 Task: For heading  Tahoma with underline.  font size for heading20,  'Change the font style of data to'Arial.  and font size to 12,  Change the alignment of both headline & data to Align left.  In the sheet  EvaluationMonthlySales_Analysis
Action: Mouse moved to (55, 76)
Screenshot: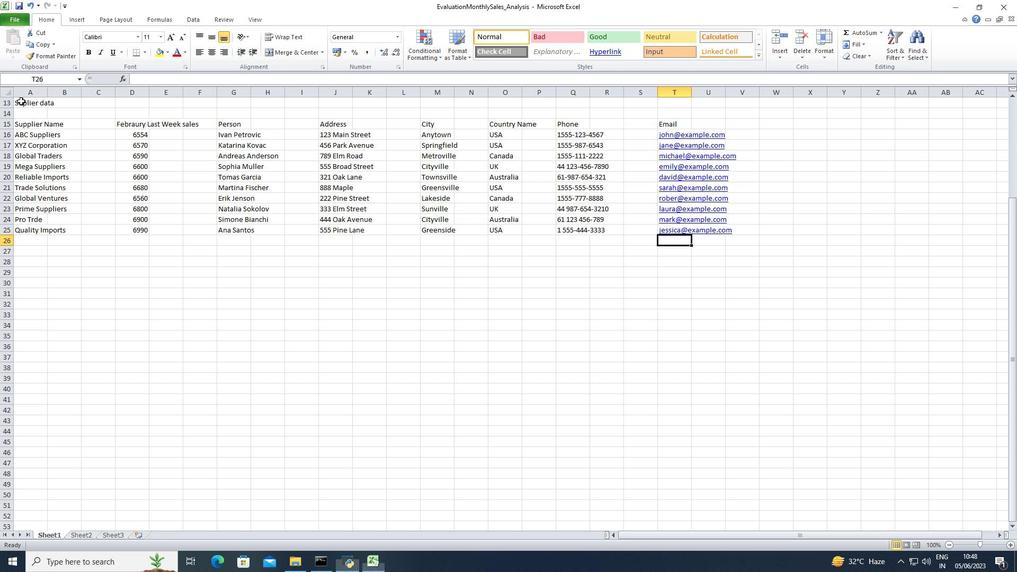 
Action: Mouse pressed left at (55, 76)
Screenshot: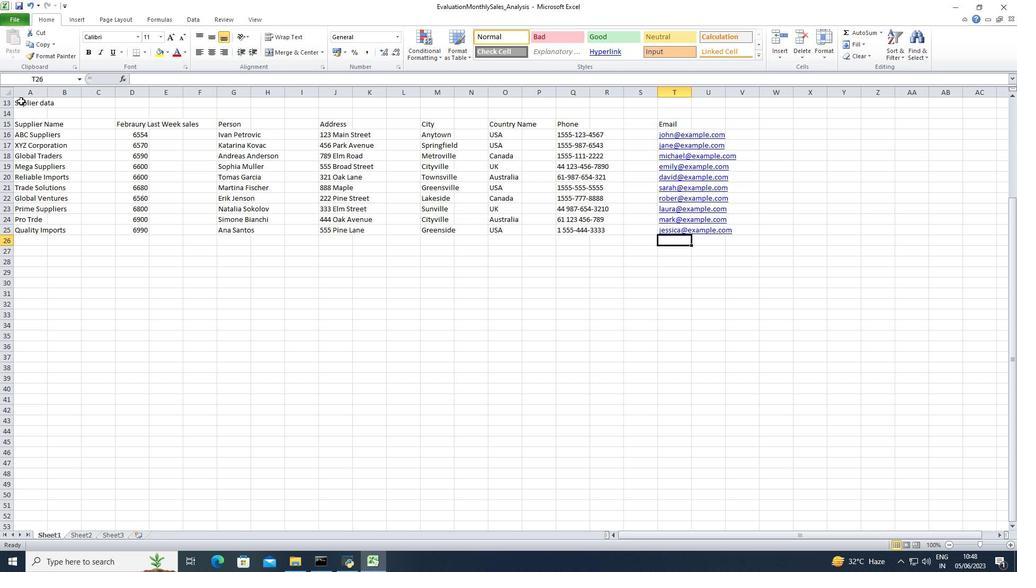 
Action: Mouse moved to (55, 76)
Screenshot: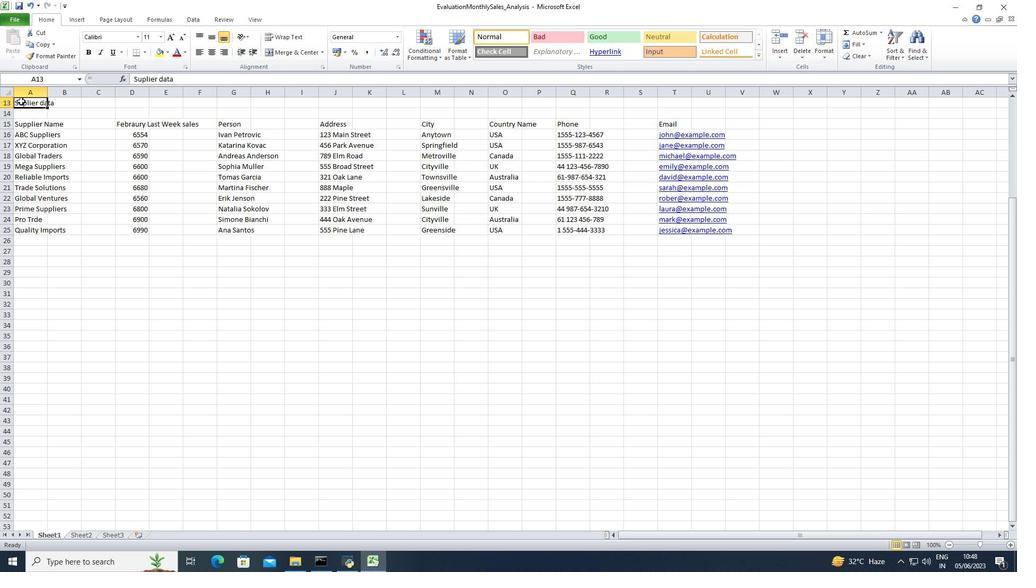 
Action: Mouse pressed left at (55, 76)
Screenshot: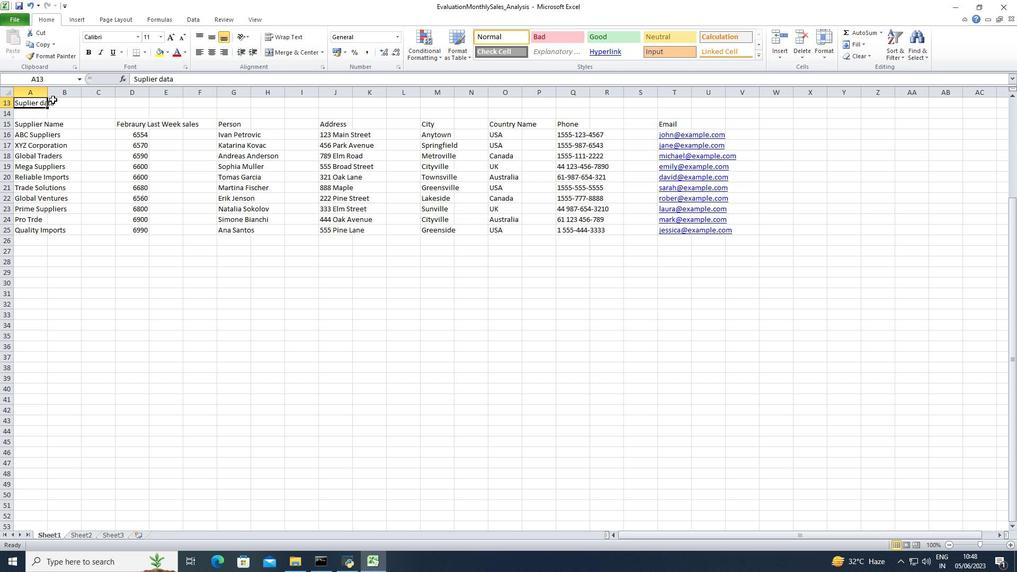 
Action: Mouse moved to (108, 49)
Screenshot: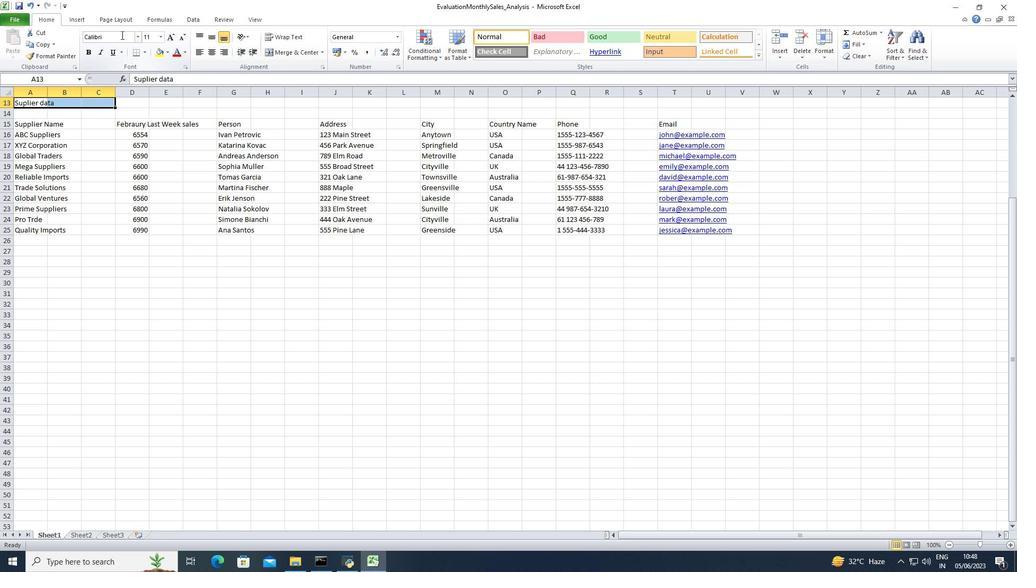 
Action: Mouse pressed left at (108, 49)
Screenshot: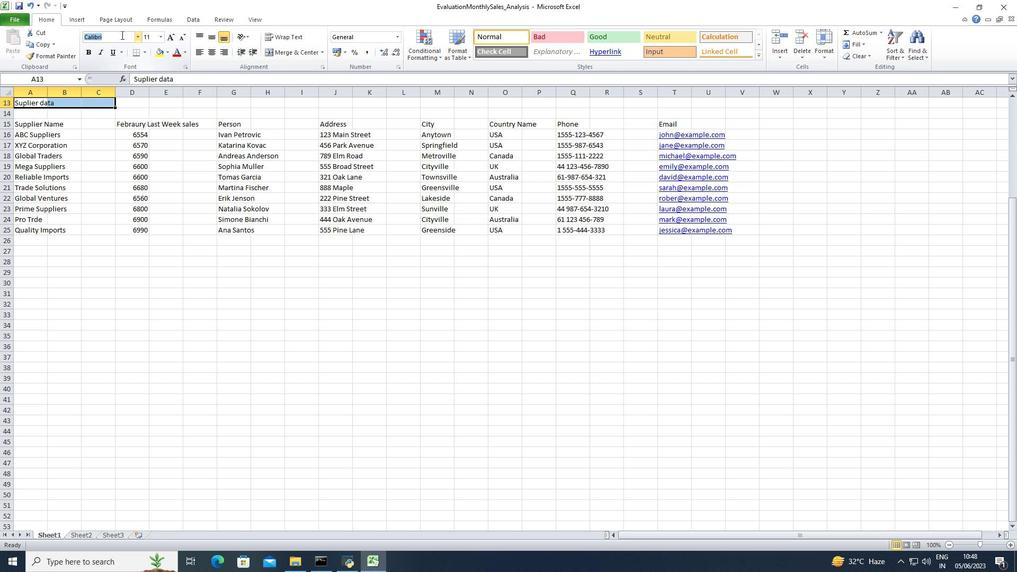 
Action: Mouse moved to (108, 49)
Screenshot: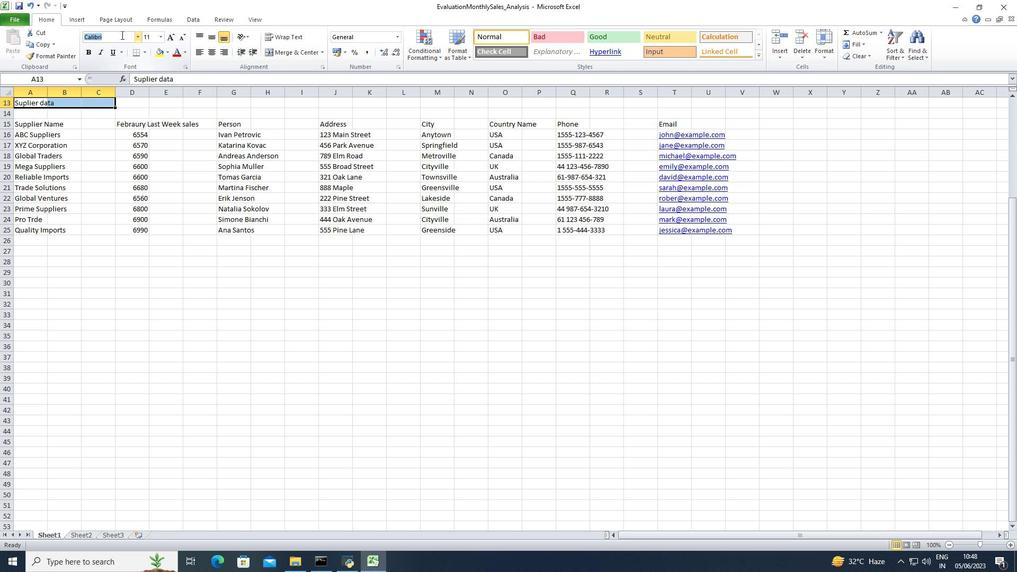 
Action: Key pressed <Key.shift>Tahoma<Key.enter>
Screenshot: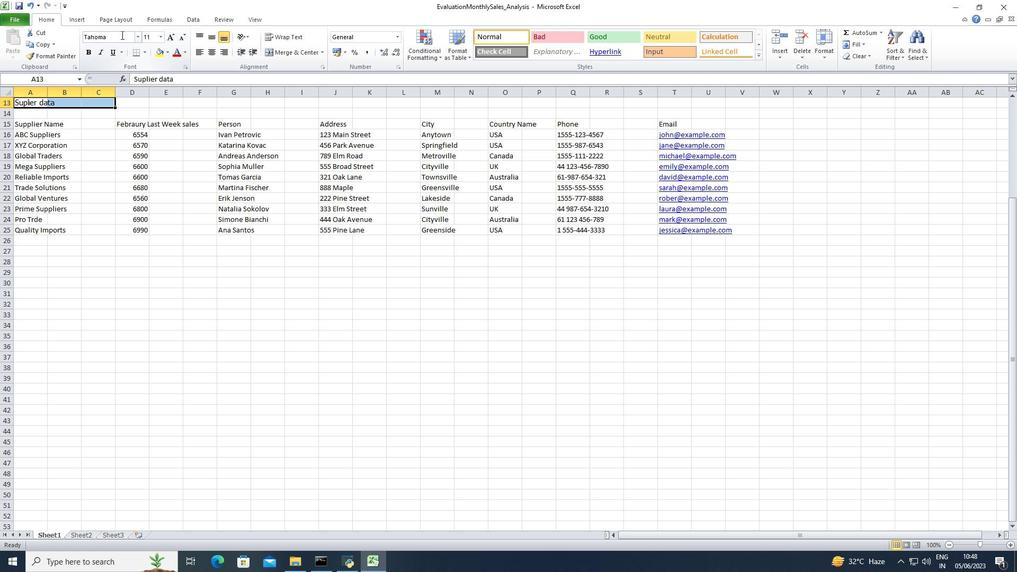 
Action: Mouse moved to (103, 56)
Screenshot: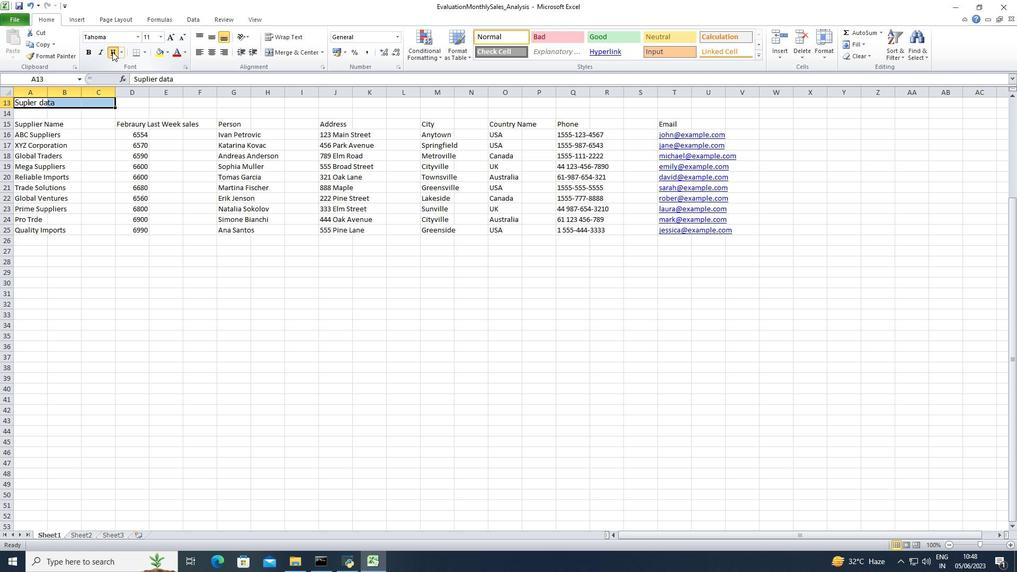 
Action: Mouse pressed left at (103, 56)
Screenshot: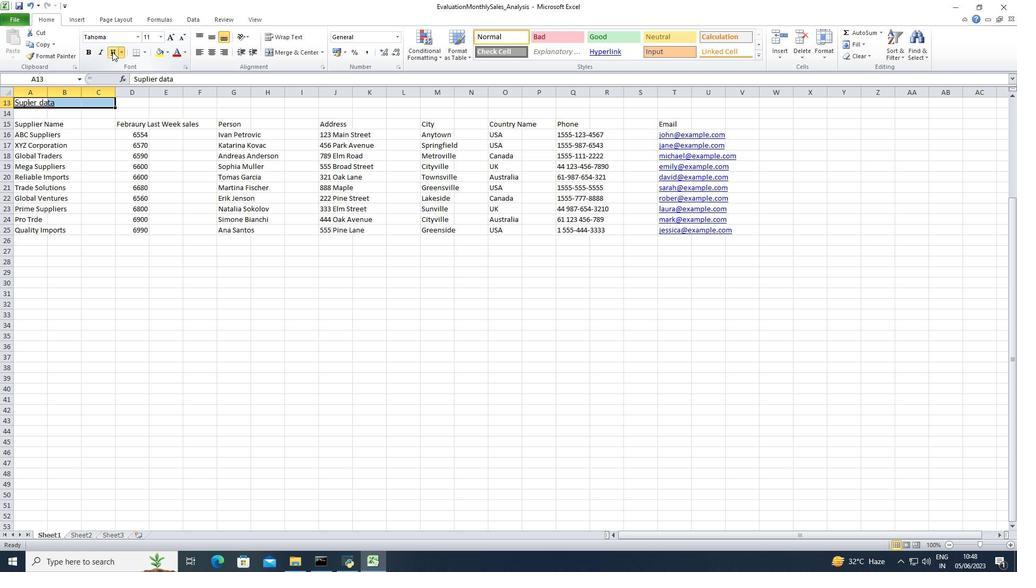 
Action: Mouse moved to (60, 86)
Screenshot: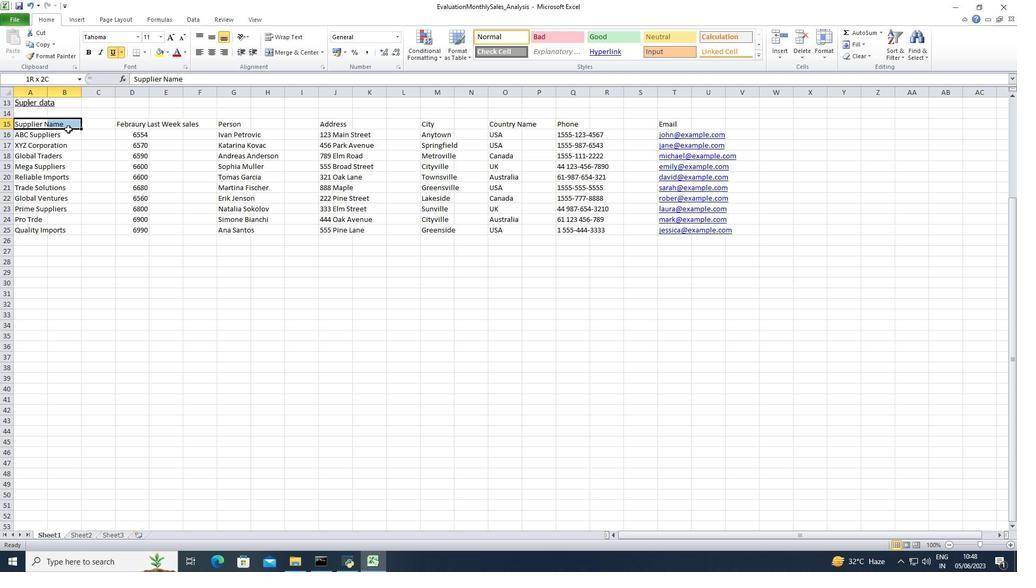 
Action: Mouse pressed left at (60, 86)
Screenshot: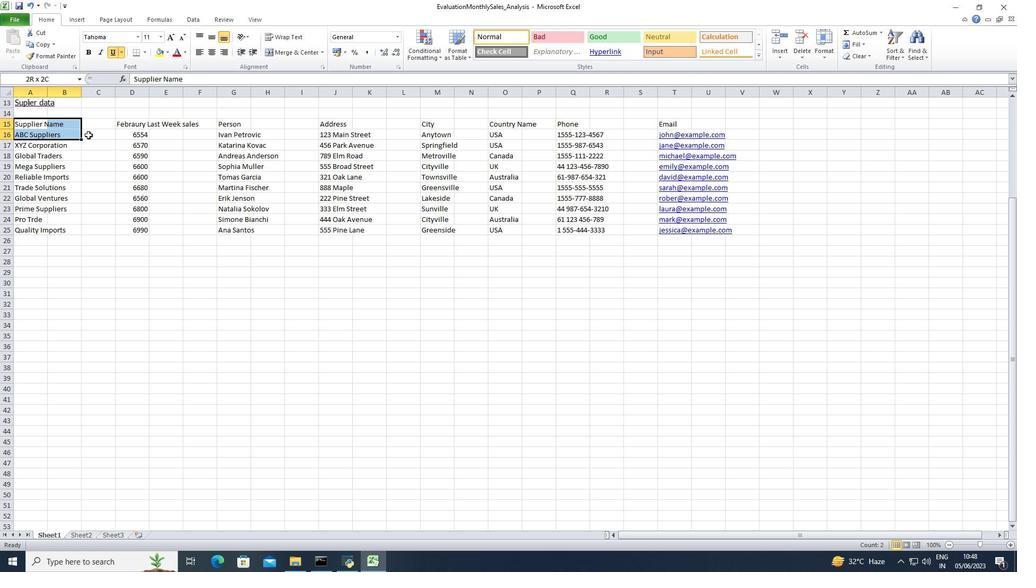 
Action: Mouse moved to (98, 50)
Screenshot: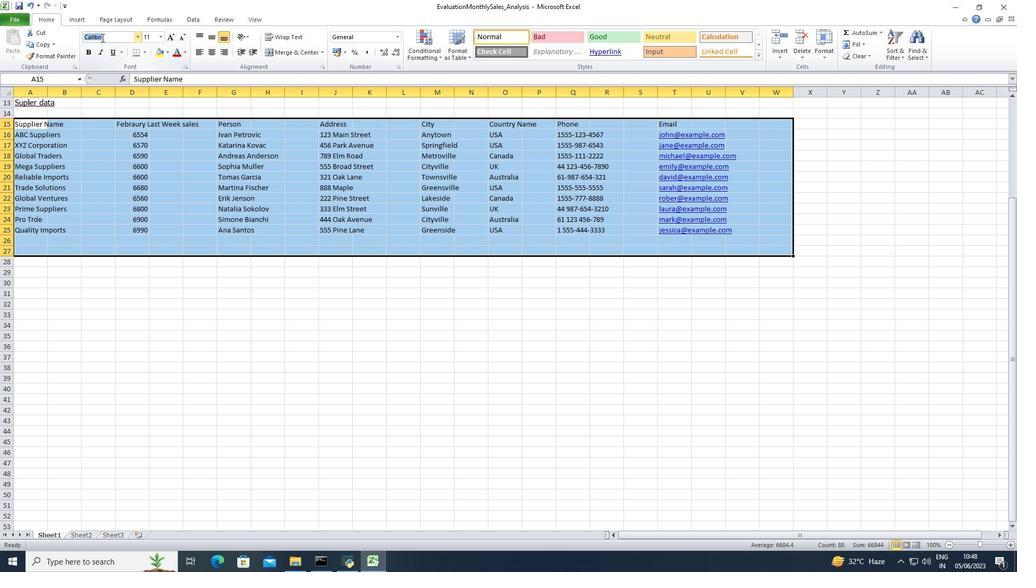 
Action: Mouse pressed left at (98, 50)
Screenshot: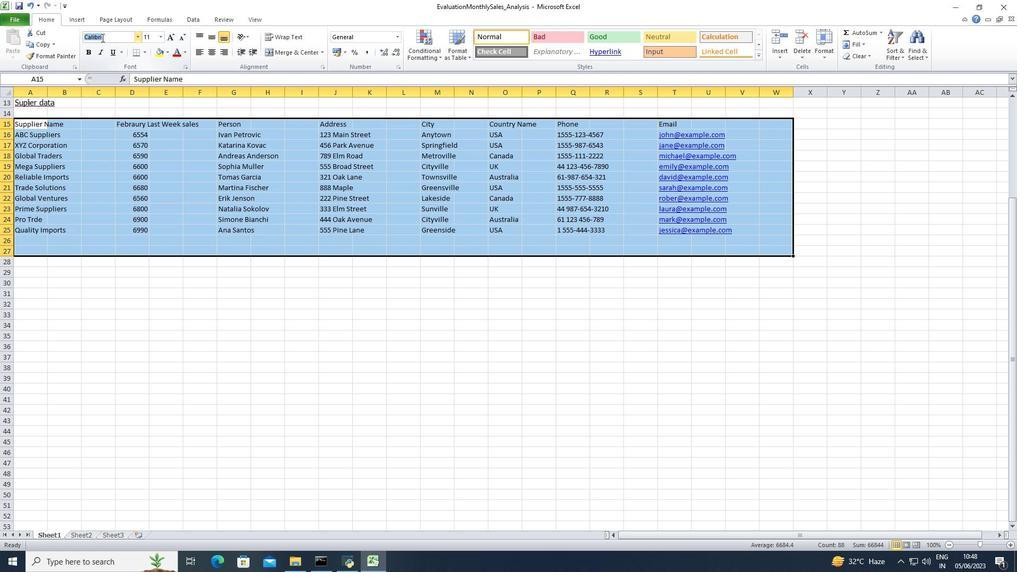 
Action: Key pressed <Key.shift>Arial<Key.enter>
Screenshot: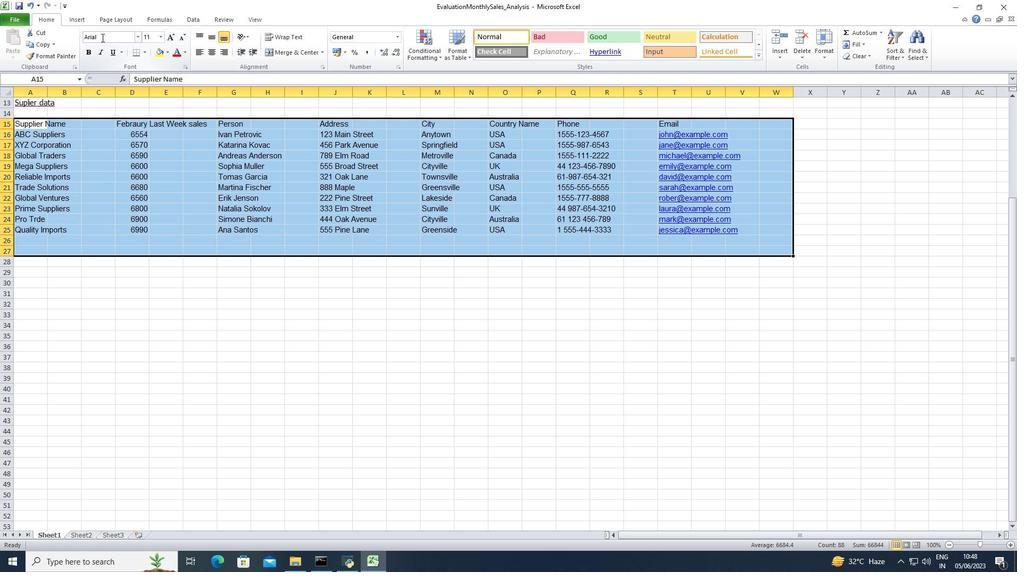 
Action: Mouse scrolled (98, 50) with delta (0, 0)
Screenshot: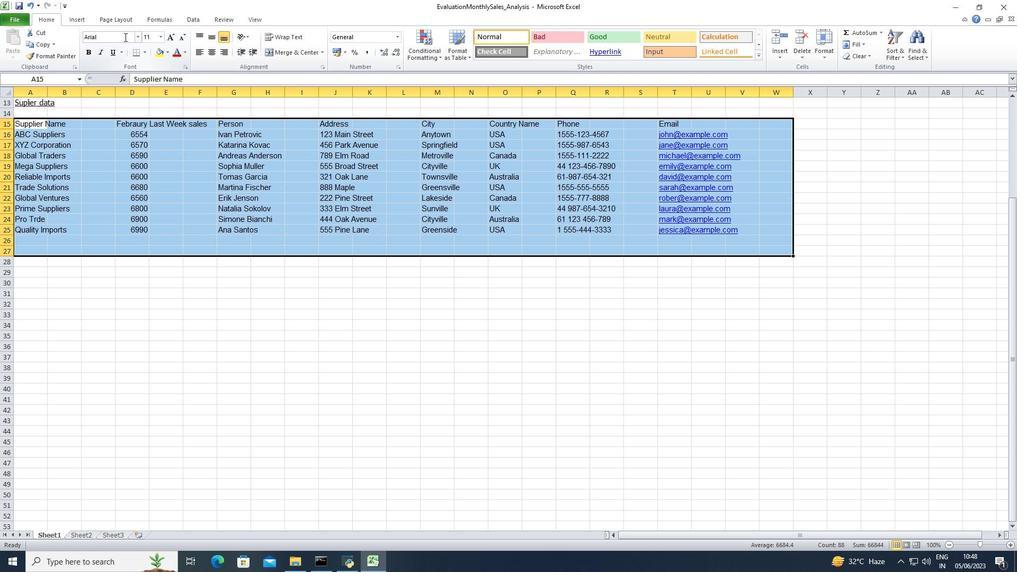 
Action: Mouse scrolled (98, 50) with delta (0, 0)
Screenshot: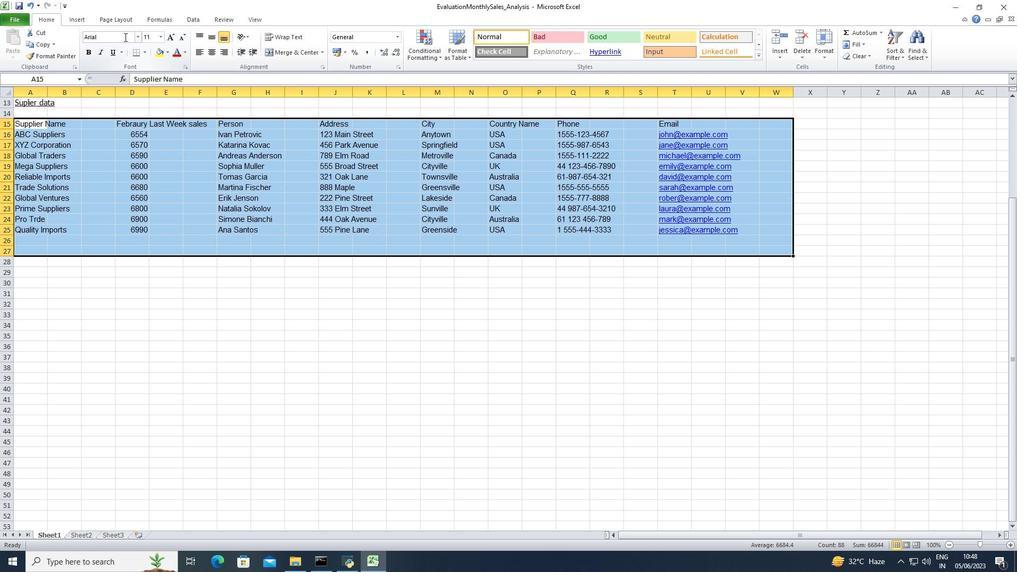 
Action: Mouse moved to (128, 49)
Screenshot: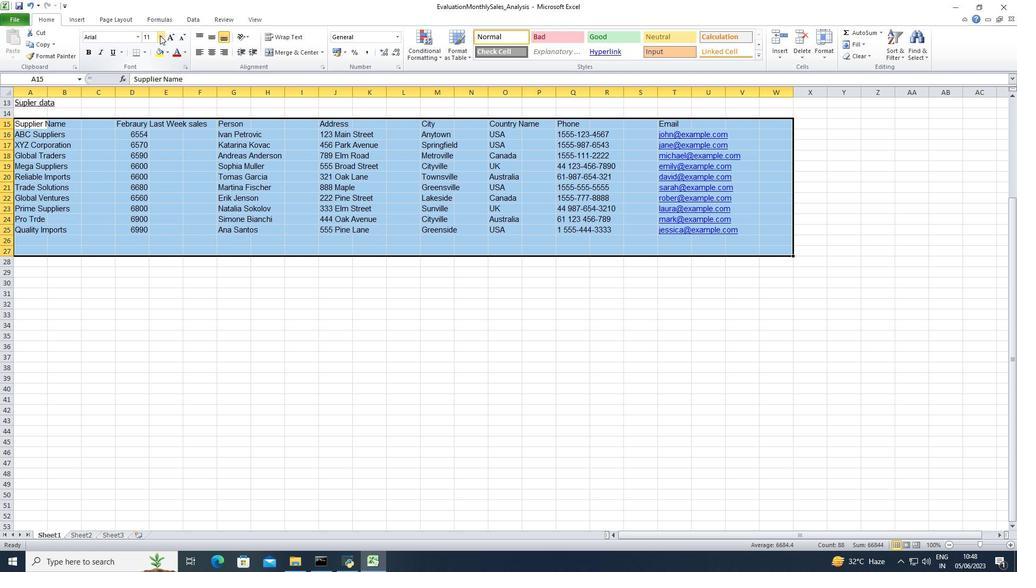 
Action: Mouse pressed left at (128, 49)
Screenshot: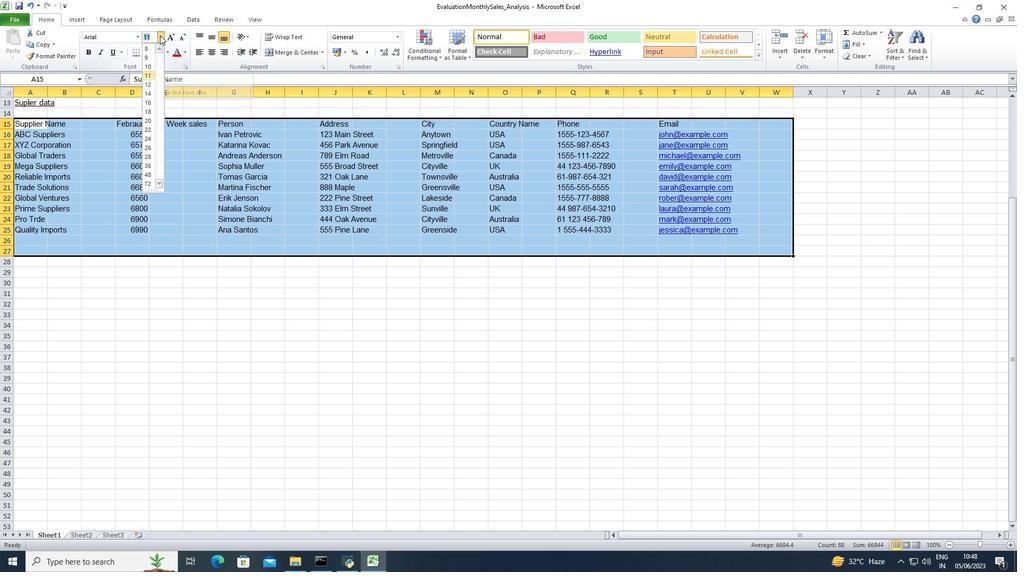 
Action: Mouse moved to (125, 68)
Screenshot: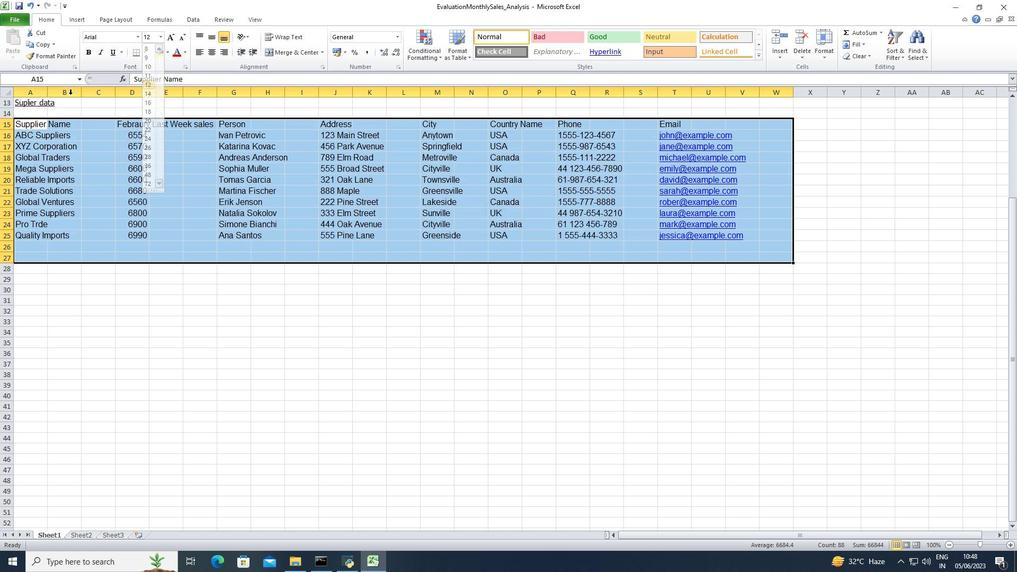 
Action: Mouse pressed left at (125, 68)
Screenshot: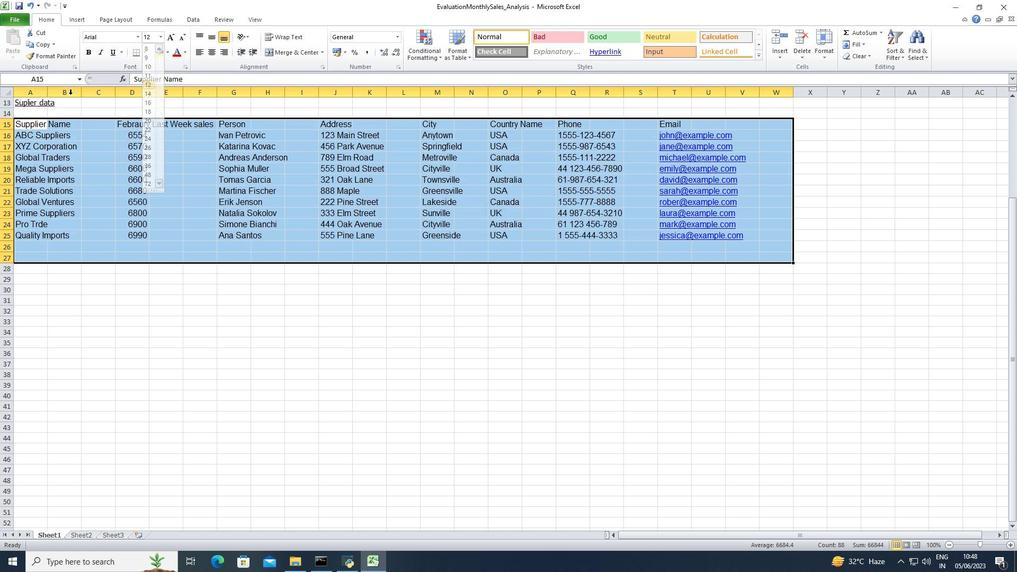 
Action: Mouse moved to (55, 76)
Screenshot: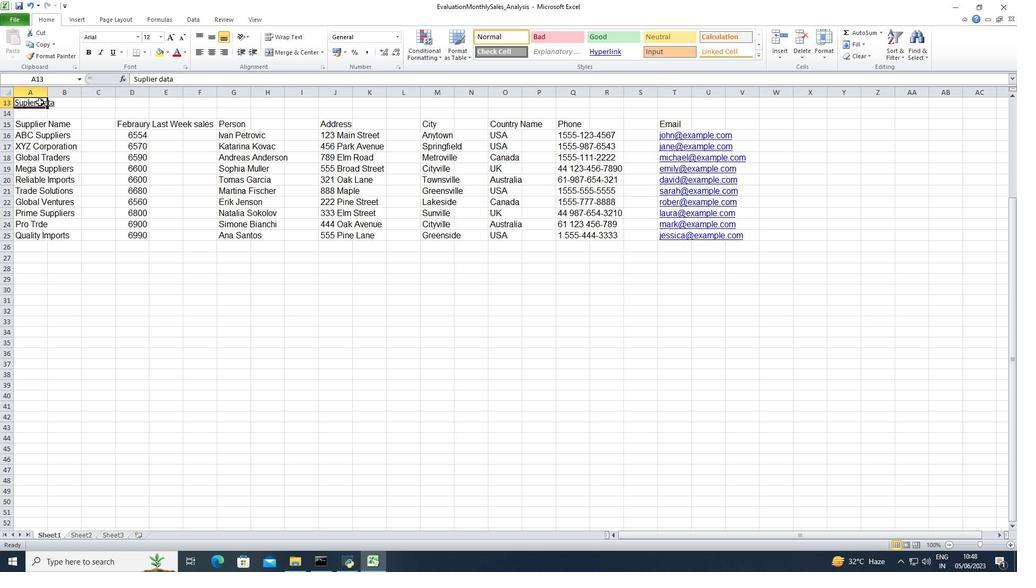 
Action: Mouse pressed left at (55, 76)
Screenshot: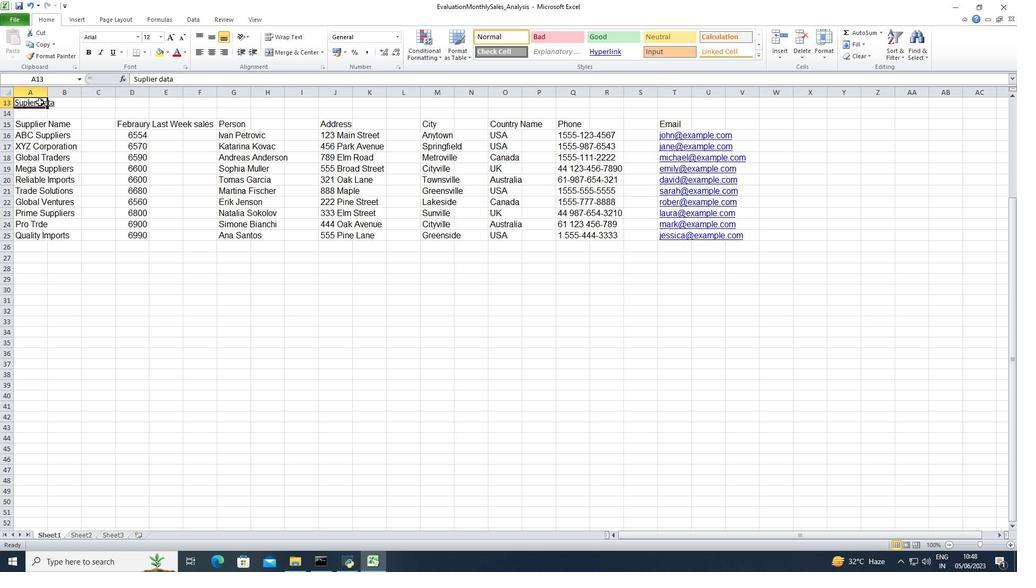 
Action: Mouse moved to (128, 50)
Screenshot: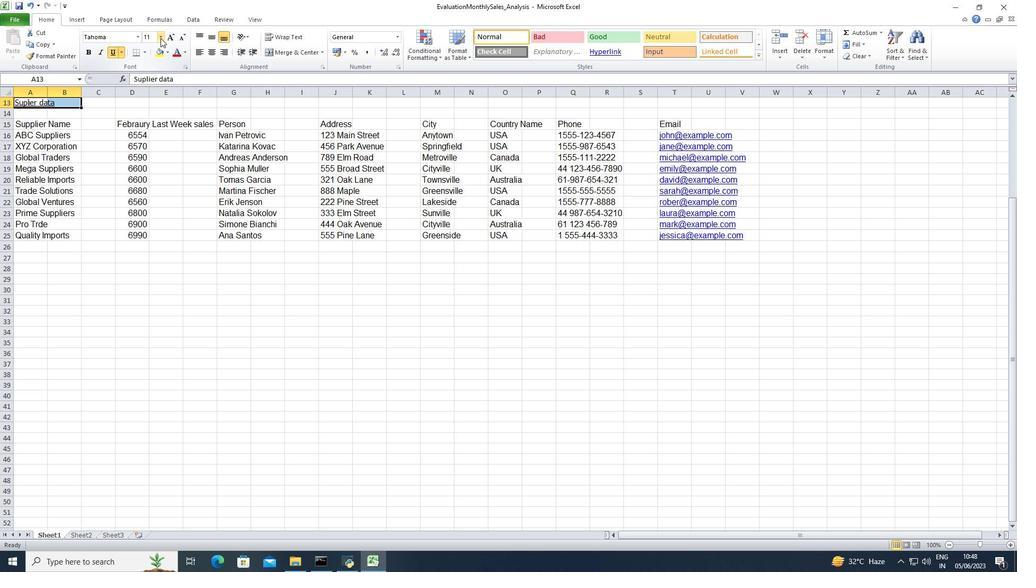 
Action: Mouse pressed left at (128, 50)
Screenshot: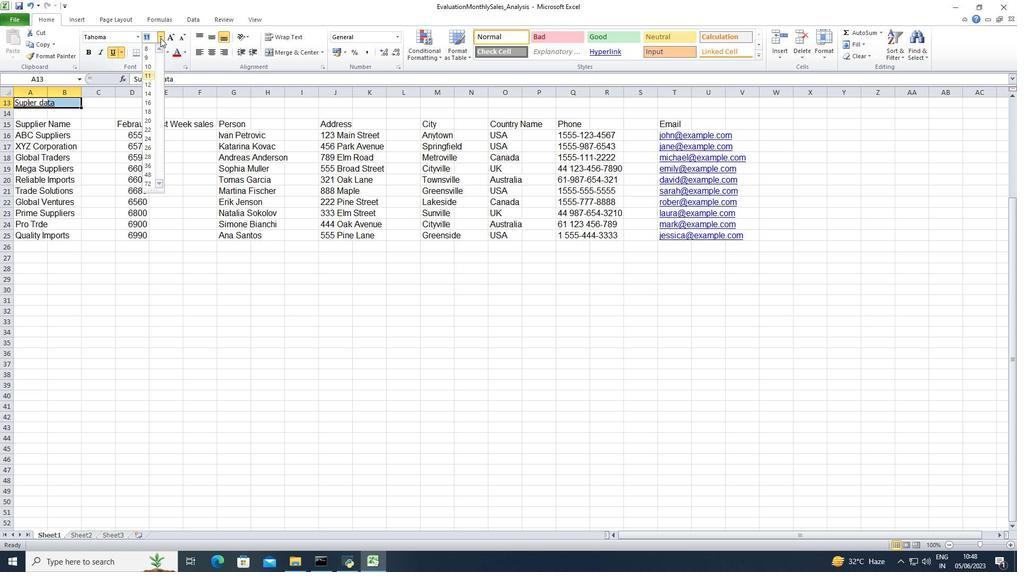 
Action: Mouse moved to (122, 84)
Screenshot: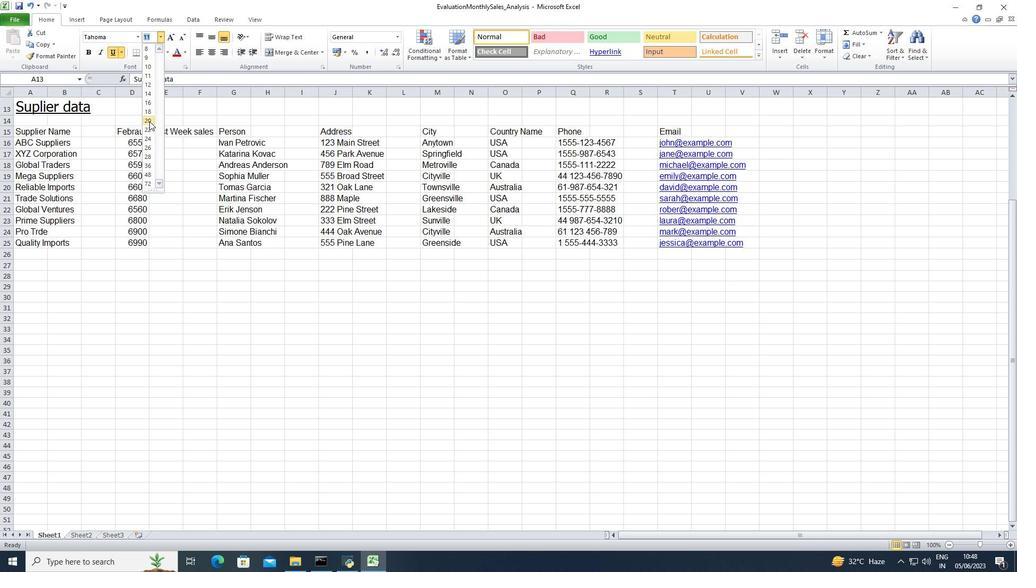 
Action: Mouse pressed left at (122, 84)
Screenshot: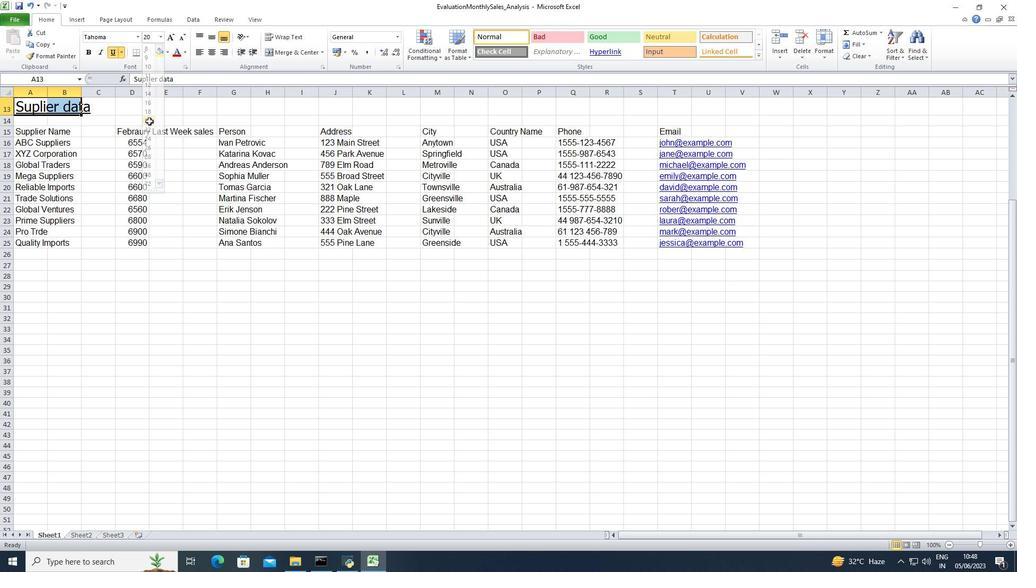 
Action: Mouse moved to (72, 90)
Screenshot: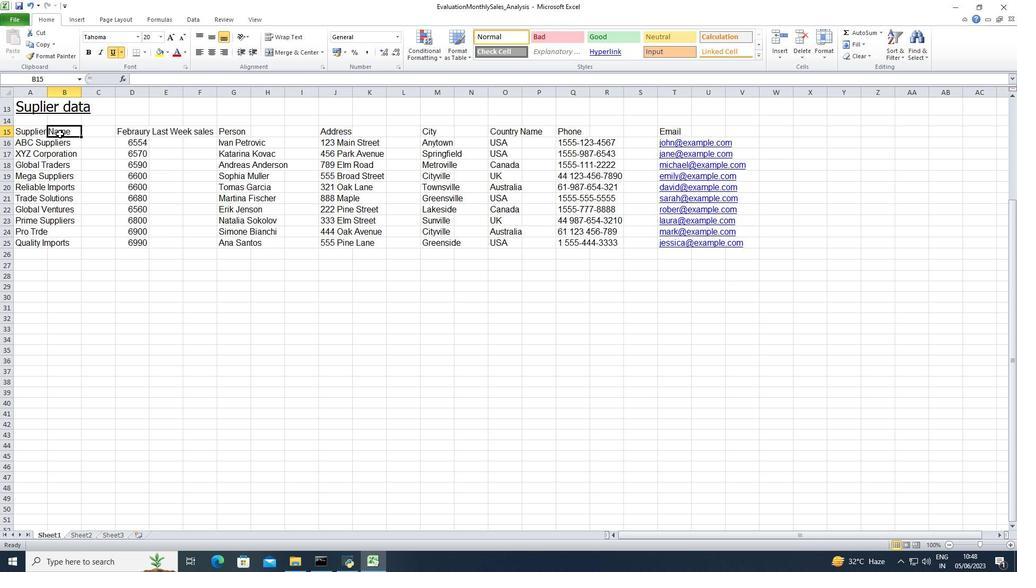 
Action: Mouse pressed left at (72, 90)
Screenshot: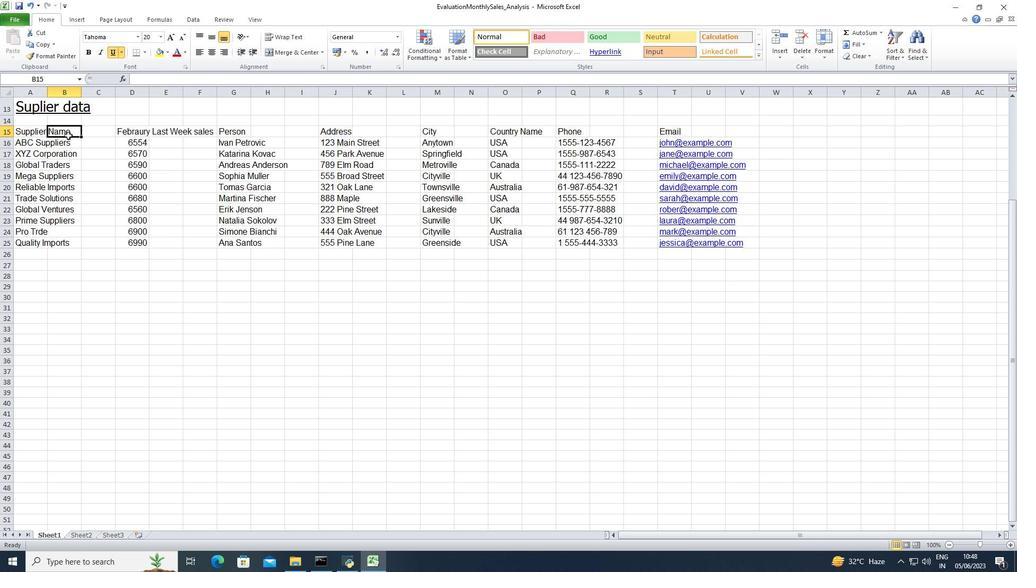 
Action: Mouse moved to (61, 89)
Screenshot: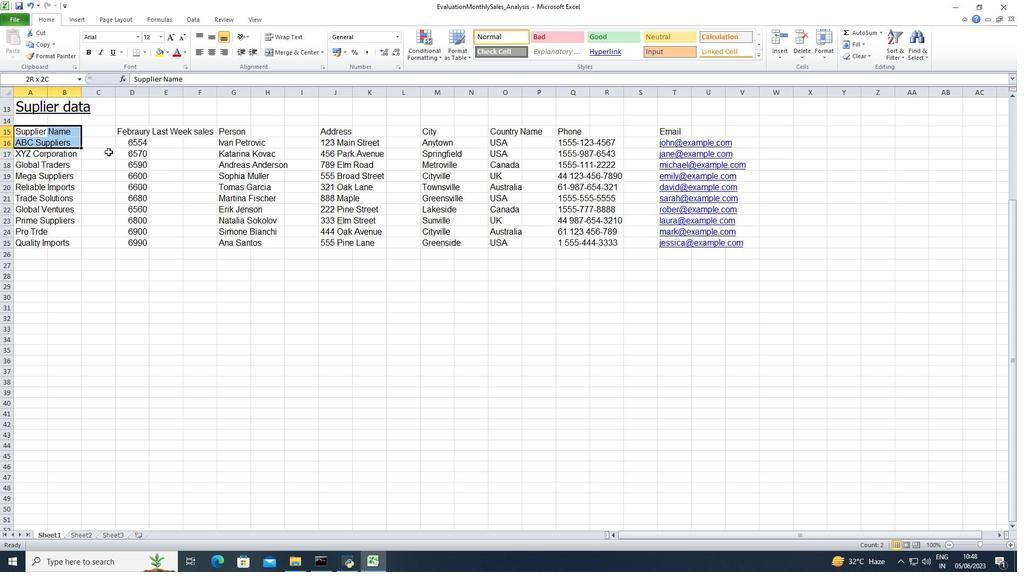 
Action: Mouse pressed left at (61, 89)
Screenshot: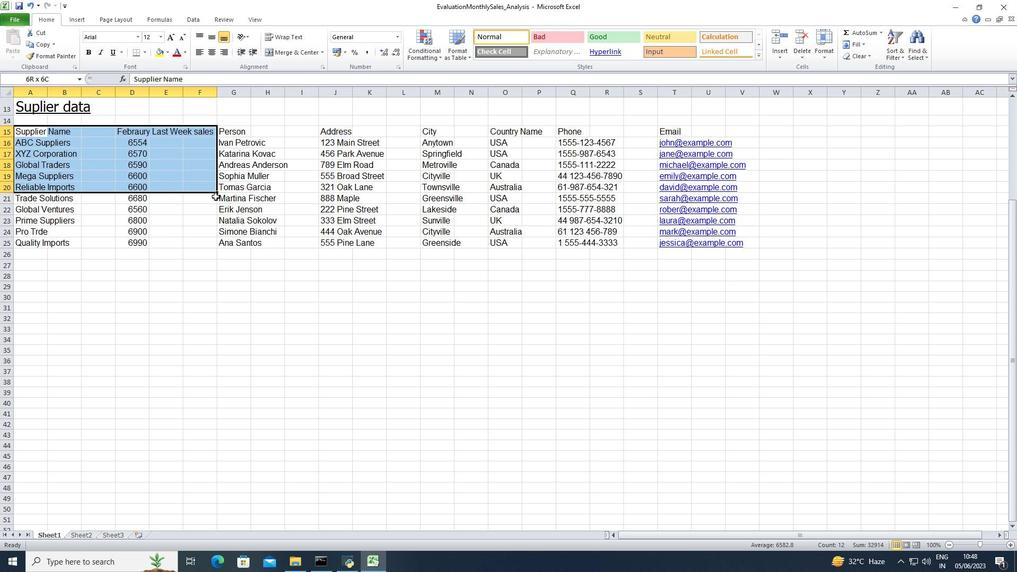 
Action: Mouse moved to (151, 55)
Screenshot: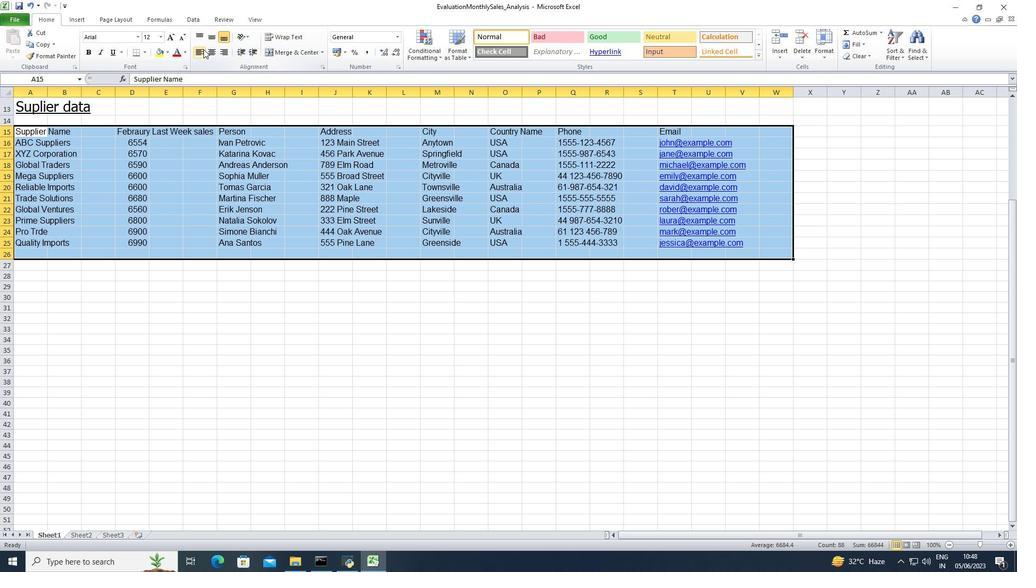 
Action: Mouse pressed left at (151, 55)
Screenshot: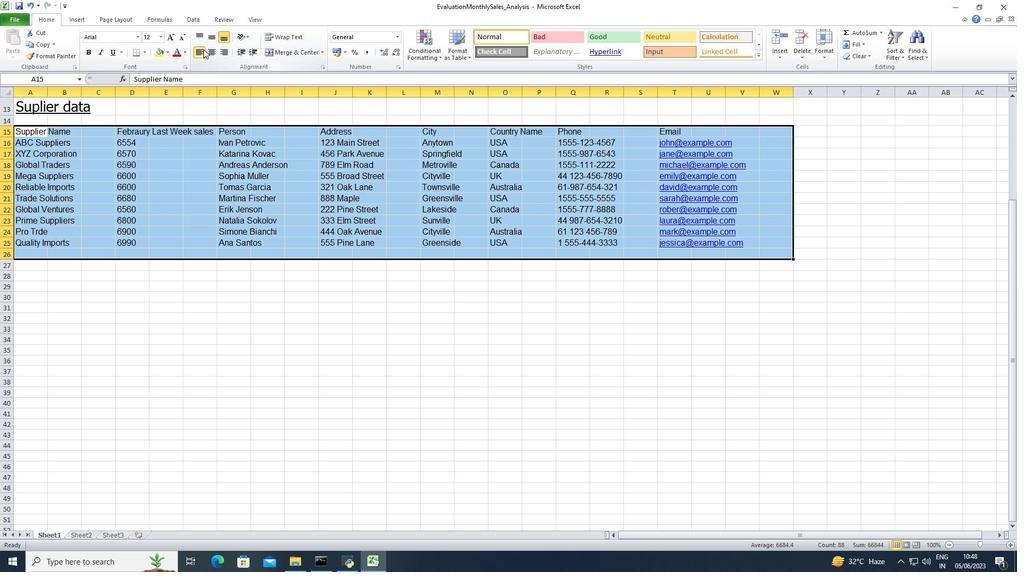
Action: Mouse moved to (56, 78)
Screenshot: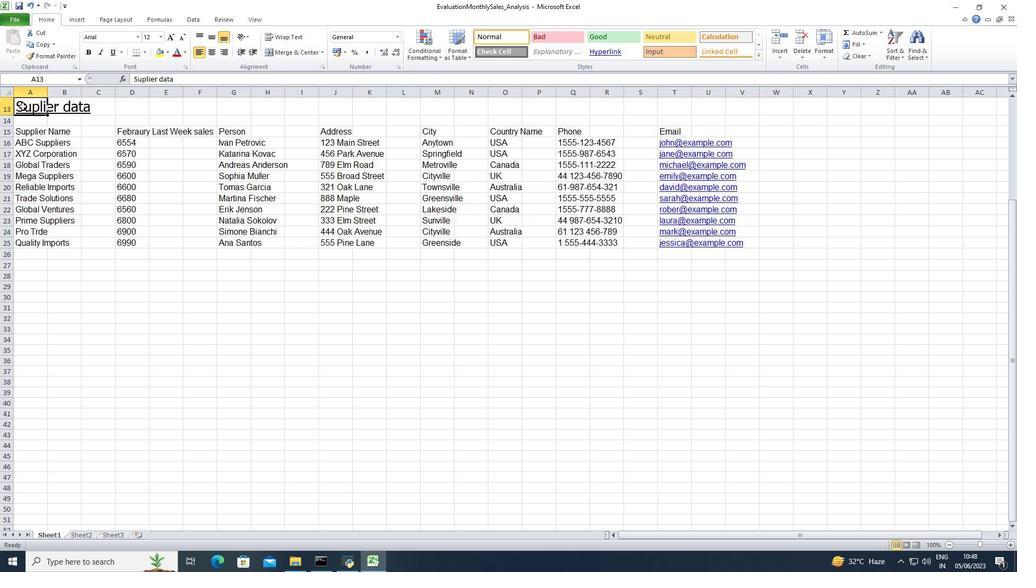 
Action: Mouse pressed left at (56, 78)
Screenshot: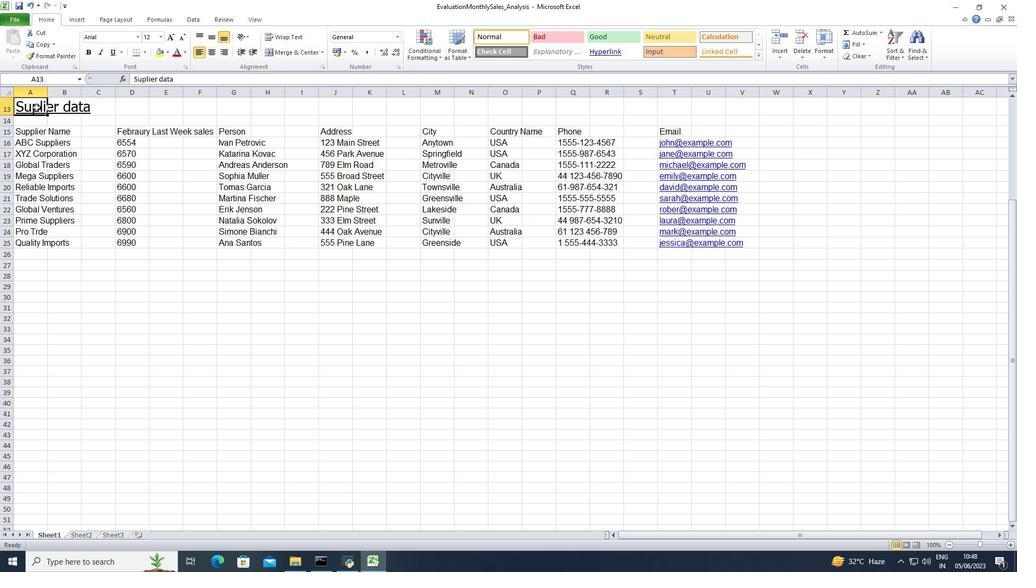 
Action: Mouse moved to (157, 56)
Screenshot: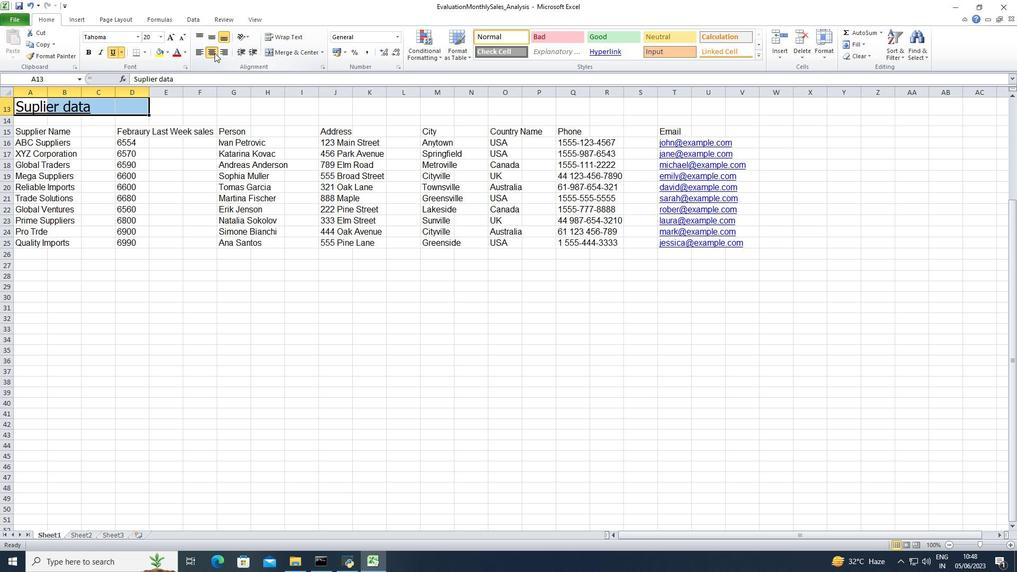 
Action: Mouse pressed left at (157, 56)
Screenshot: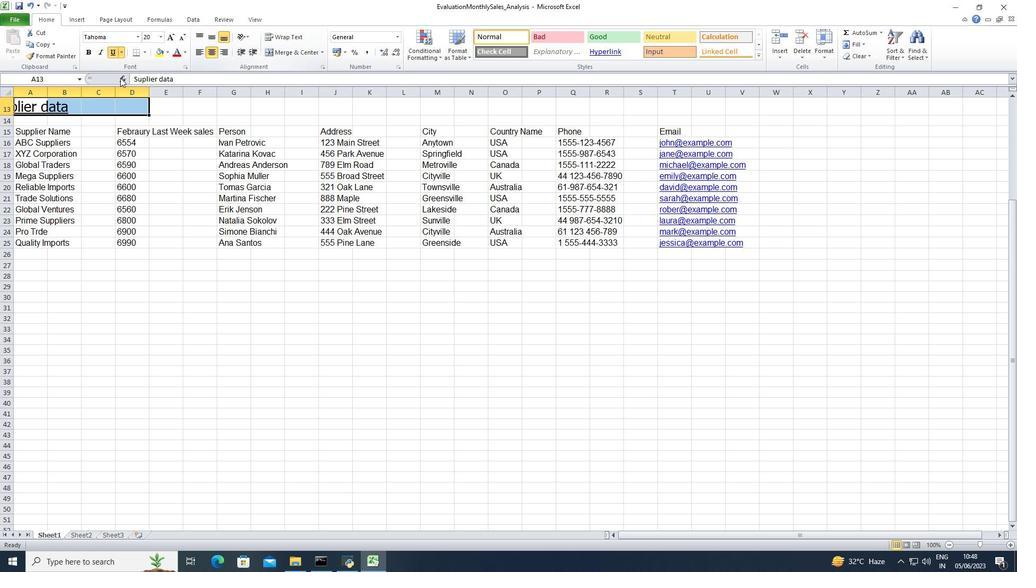 
Action: Mouse moved to (69, 73)
Screenshot: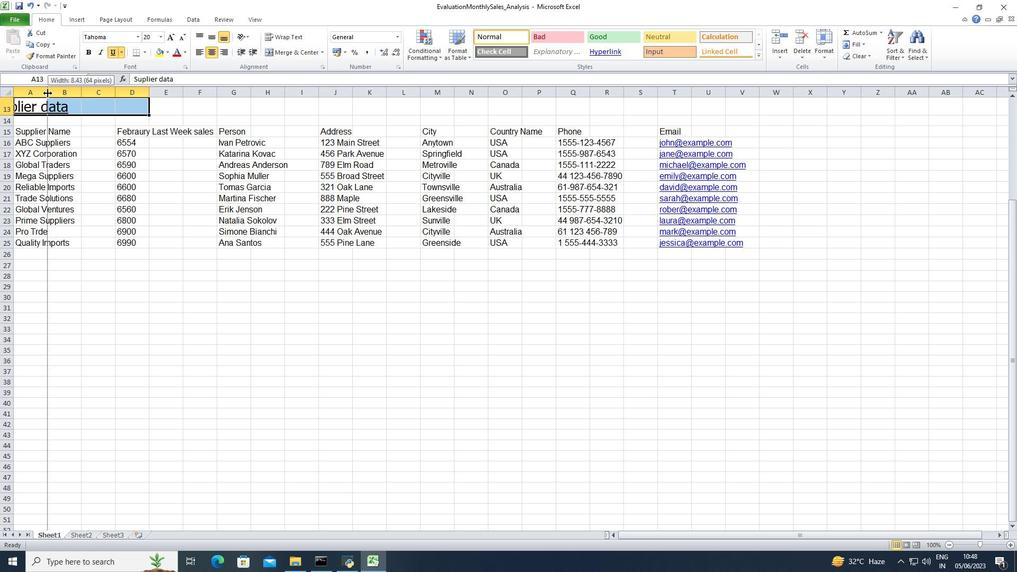 
Action: Mouse pressed left at (69, 73)
Screenshot: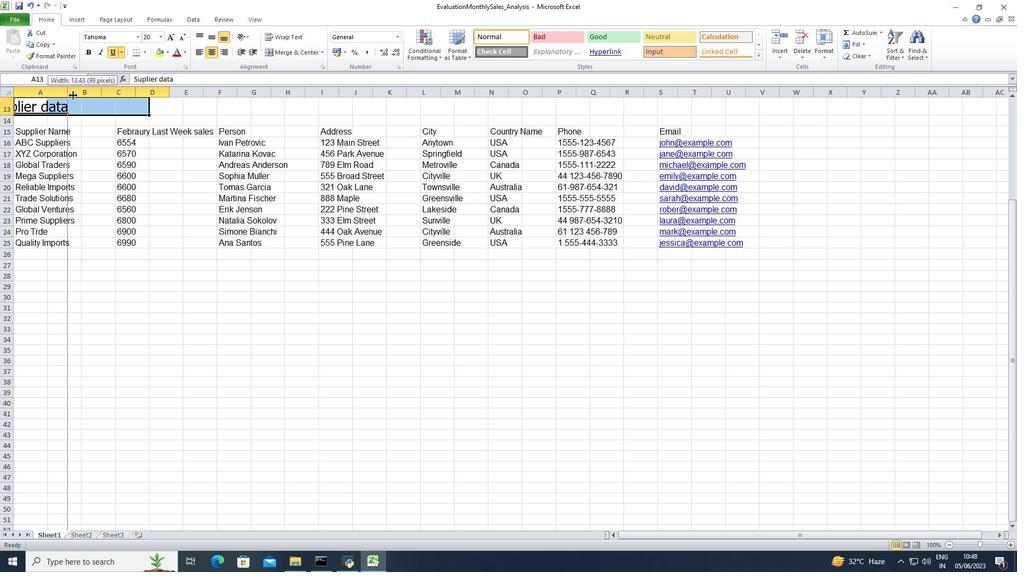 
Action: Mouse moved to (108, 74)
Screenshot: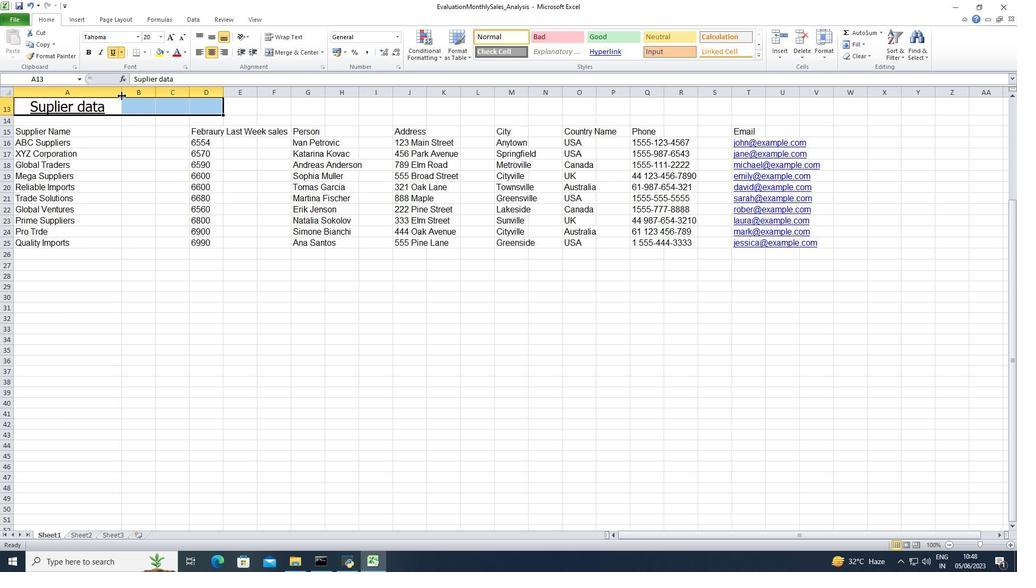 
Action: Mouse pressed left at (108, 74)
Screenshot: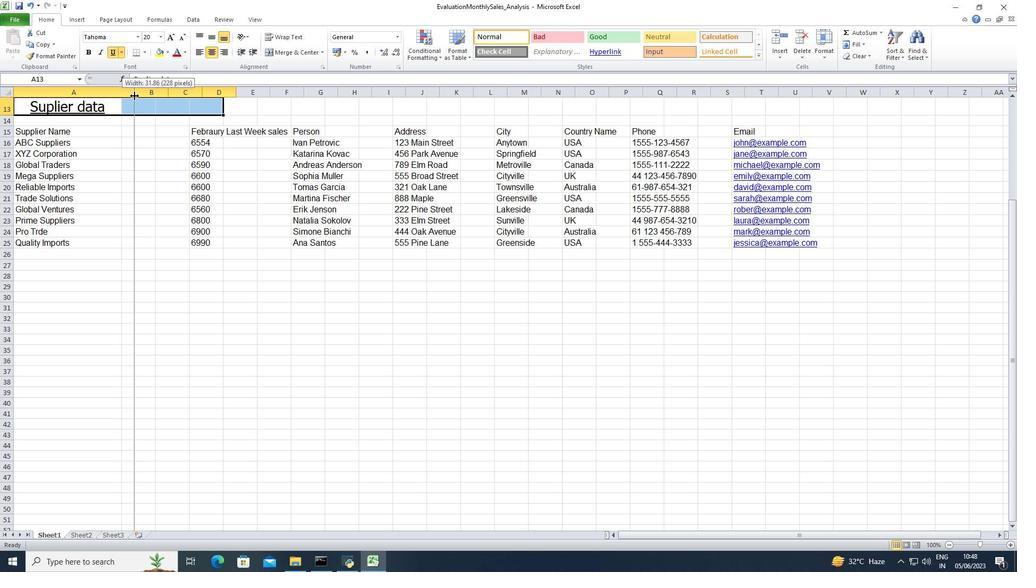 
Action: Mouse moved to (497, 88)
Screenshot: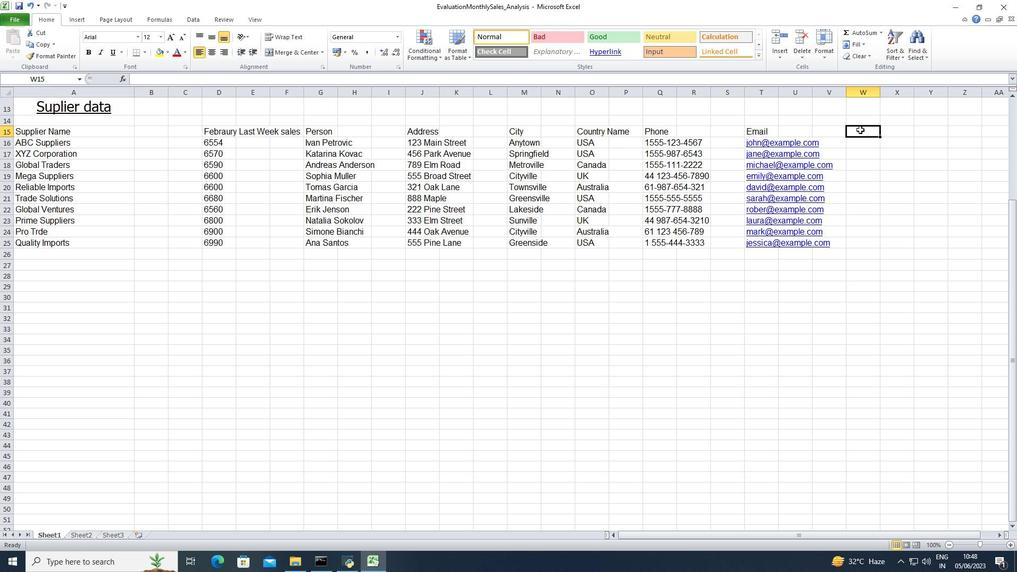 
Action: Mouse pressed left at (497, 88)
Screenshot: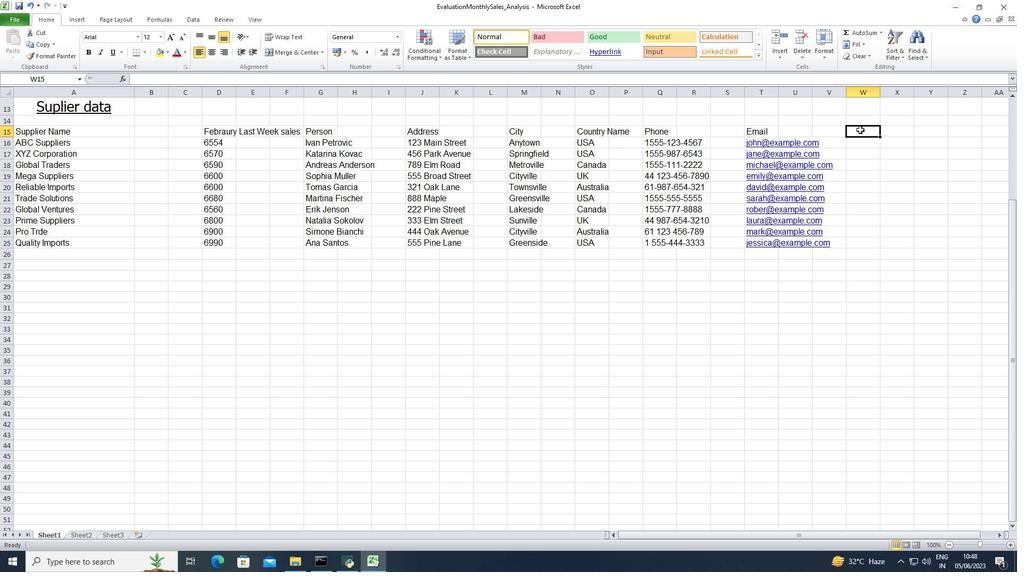 
